 Task: Create Board Resource Allocation Software to Workspace Hotel Reservations. Create Board Sales Opportunity Pipeline Management to Workspace Hotel Reservations. Create Board Content Marketing White Paper Creation and Promotion Strategy to Workspace Hotel Reservations
Action: Mouse moved to (100, 47)
Screenshot: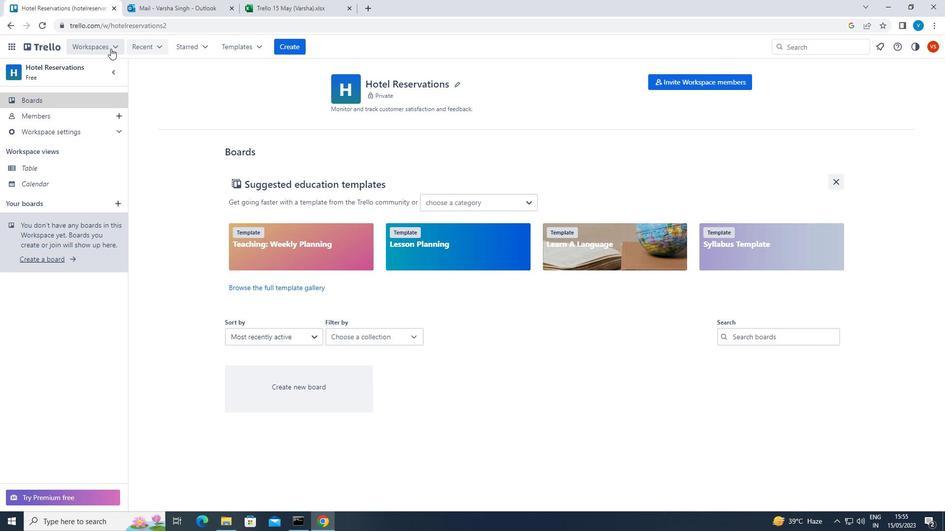 
Action: Mouse pressed left at (100, 47)
Screenshot: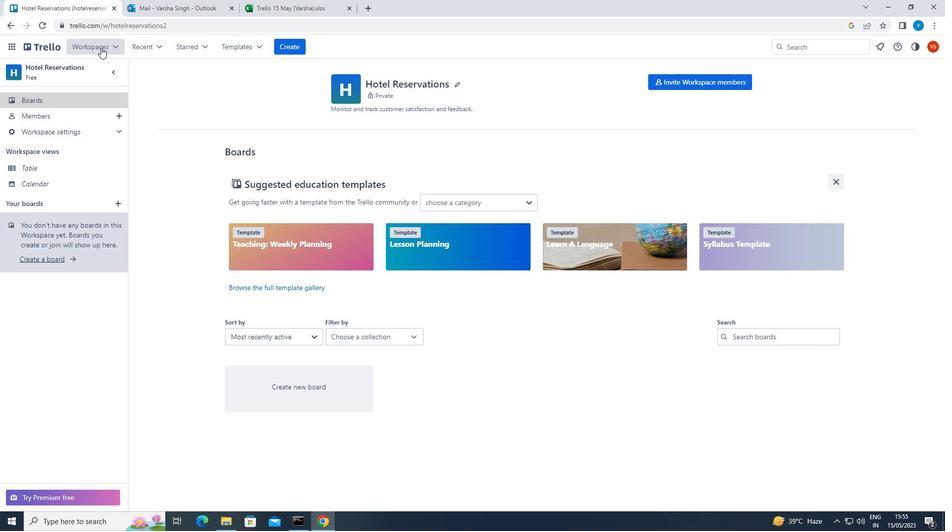 
Action: Mouse moved to (149, 490)
Screenshot: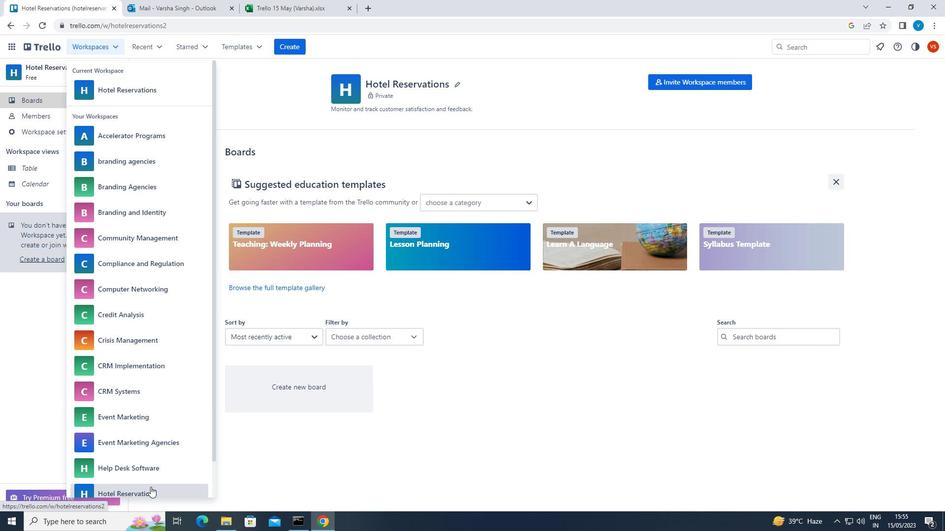 
Action: Mouse pressed left at (149, 490)
Screenshot: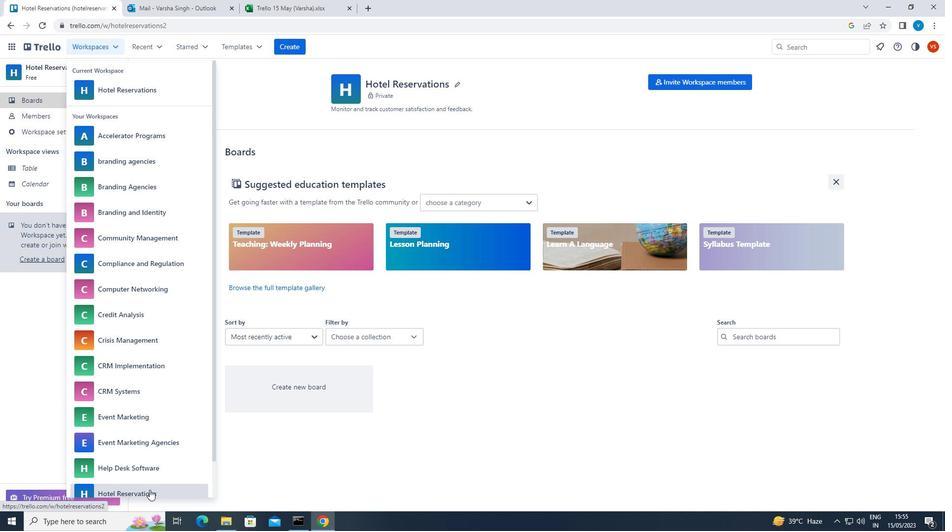 
Action: Mouse moved to (297, 50)
Screenshot: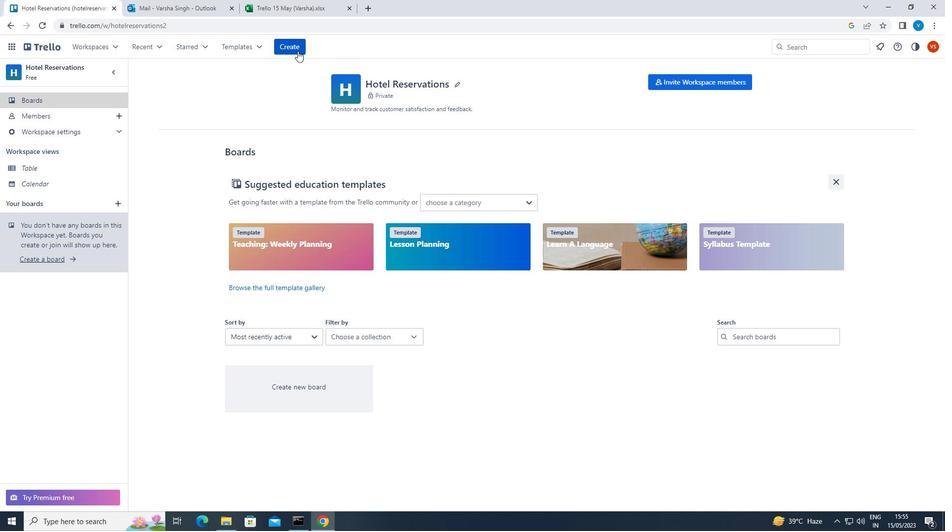 
Action: Mouse pressed left at (297, 50)
Screenshot: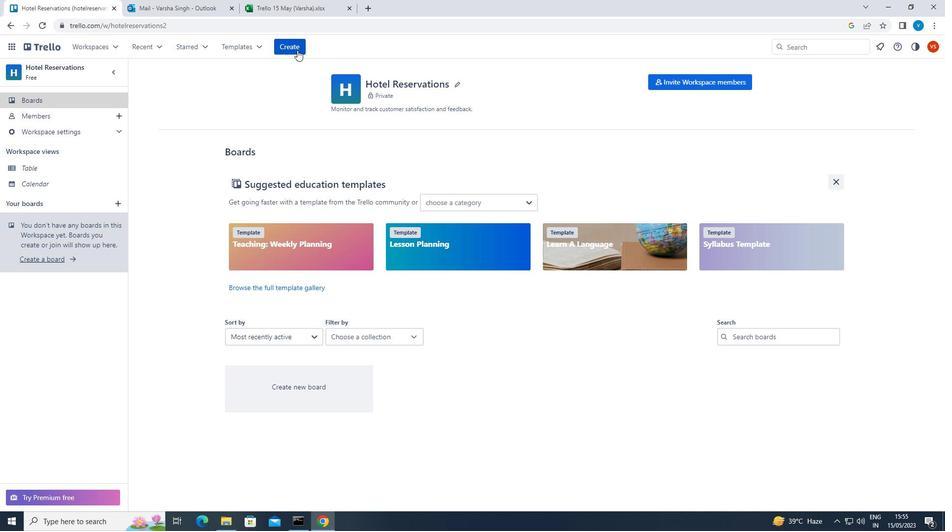 
Action: Mouse moved to (299, 76)
Screenshot: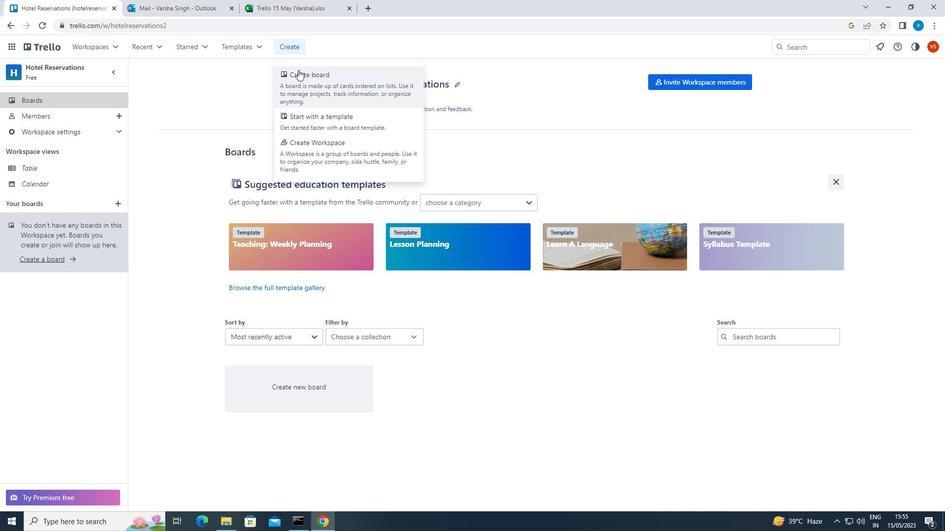 
Action: Mouse pressed left at (299, 76)
Screenshot: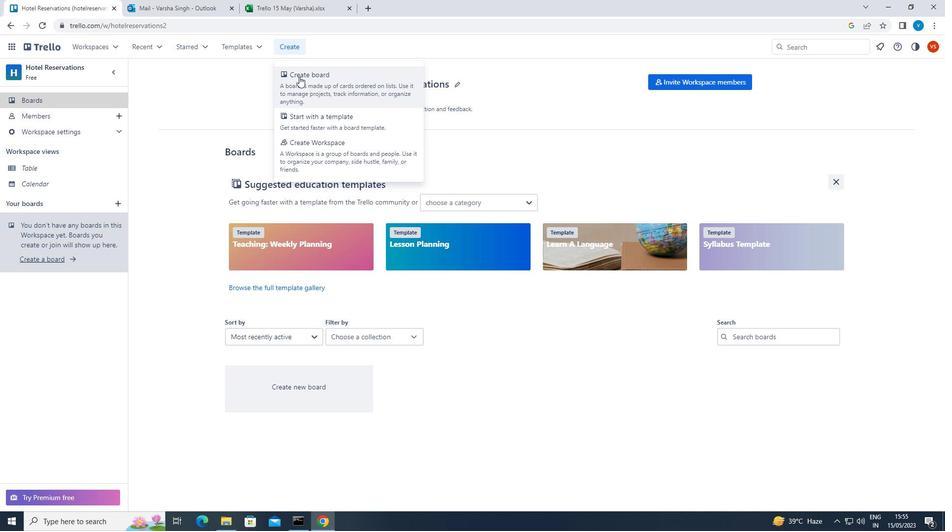 
Action: Mouse moved to (300, 79)
Screenshot: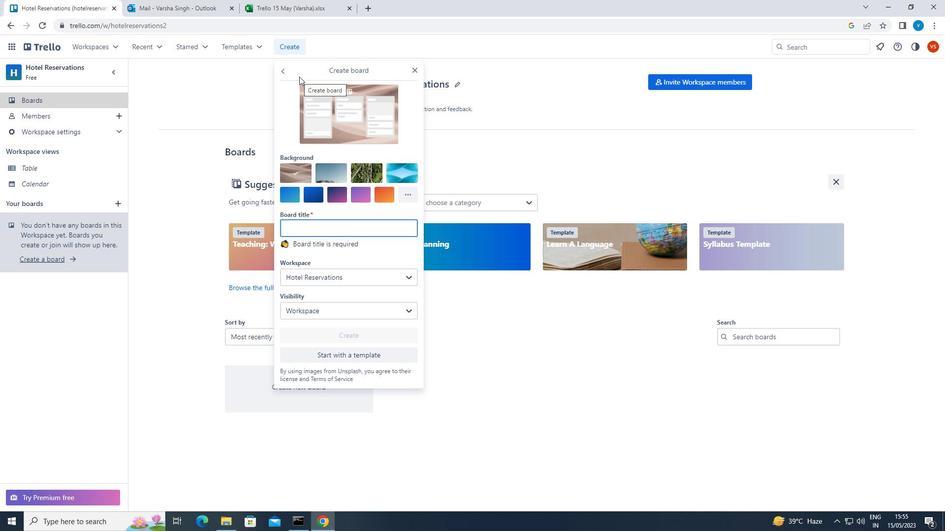 
Action: Key pressed <Key.shift>RESOURCE<Key.space><Key.shift><Key.shift>ALLOCATION<Key.space><Key.shift><Key.shift><Key.shift><Key.shift><Key.shift>SOFTWARE
Screenshot: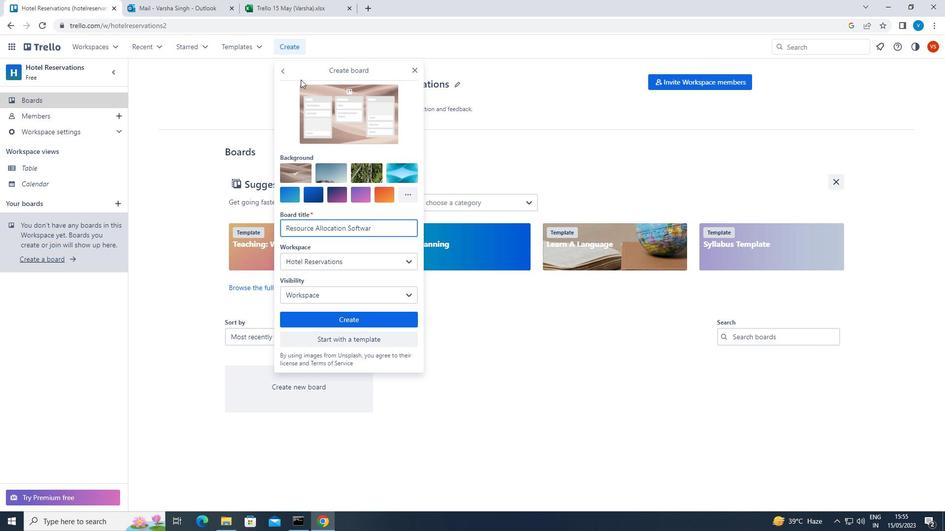 
Action: Mouse moved to (361, 47)
Screenshot: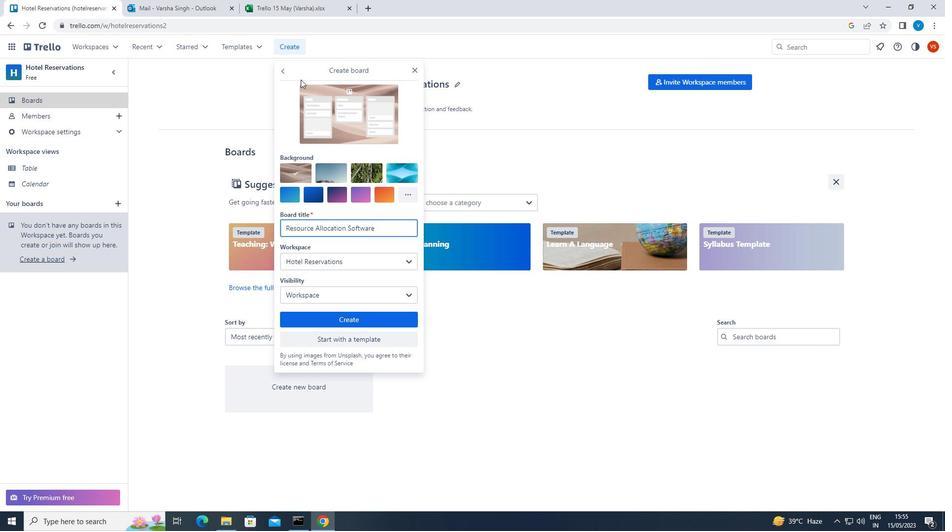 
Action: Key pressed <Key.enter>
Screenshot: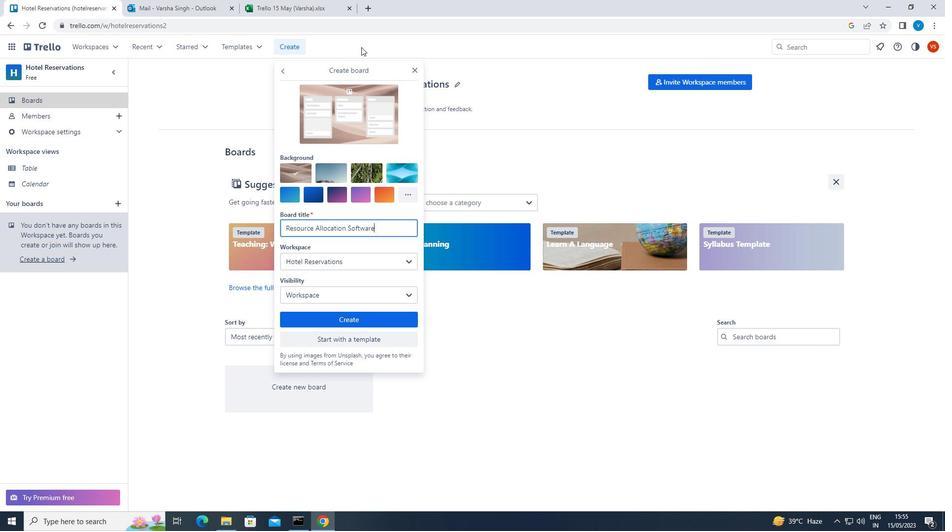 
Action: Mouse moved to (288, 48)
Screenshot: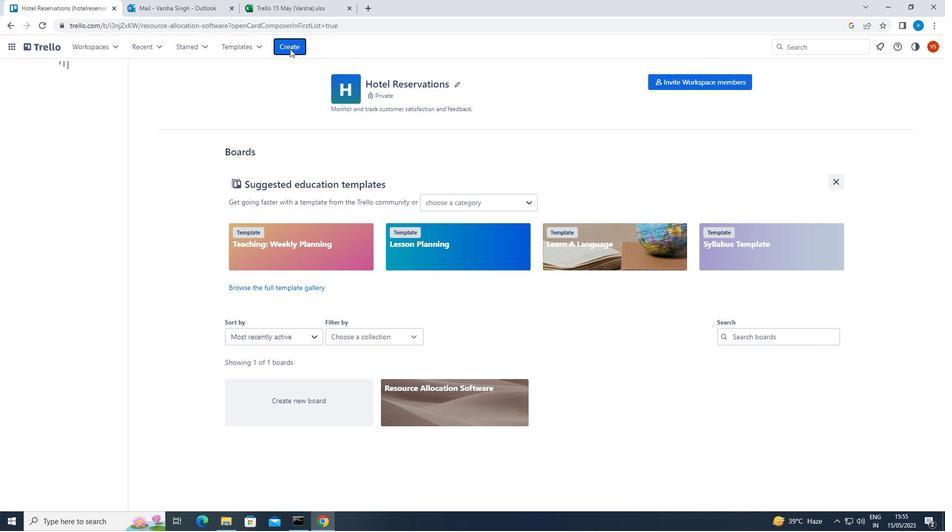 
Action: Mouse pressed left at (288, 48)
Screenshot: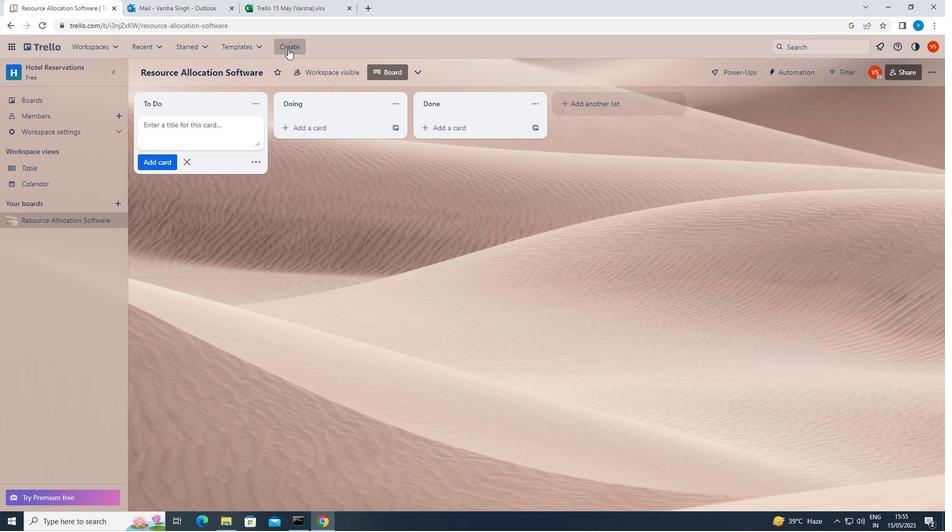
Action: Mouse moved to (293, 75)
Screenshot: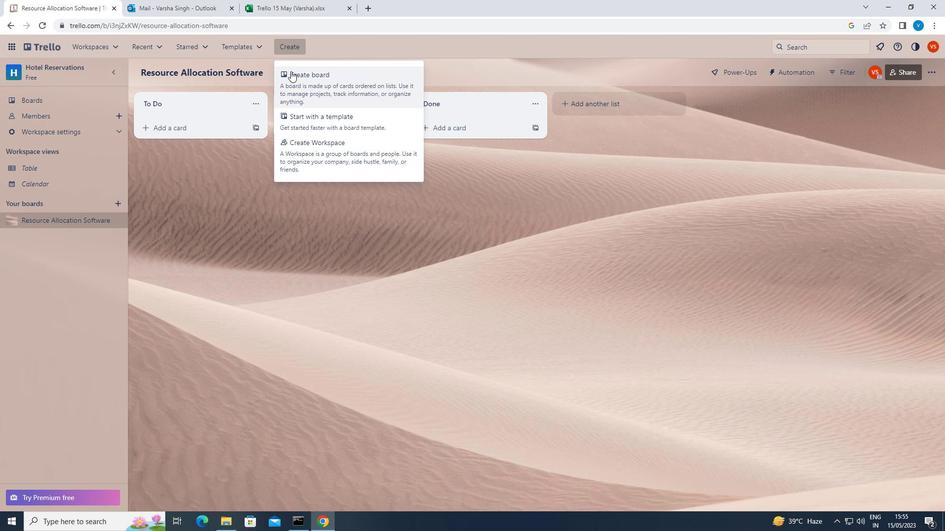 
Action: Mouse pressed left at (293, 75)
Screenshot: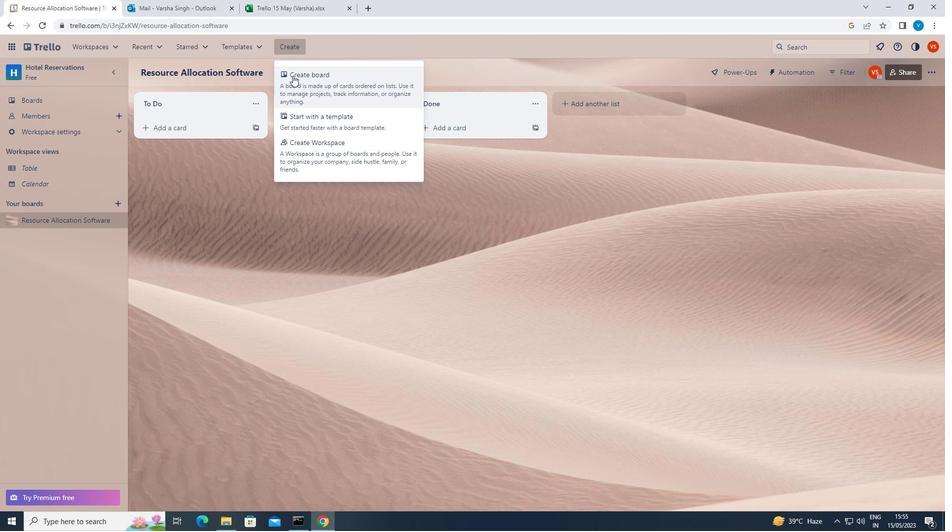 
Action: Mouse moved to (296, 82)
Screenshot: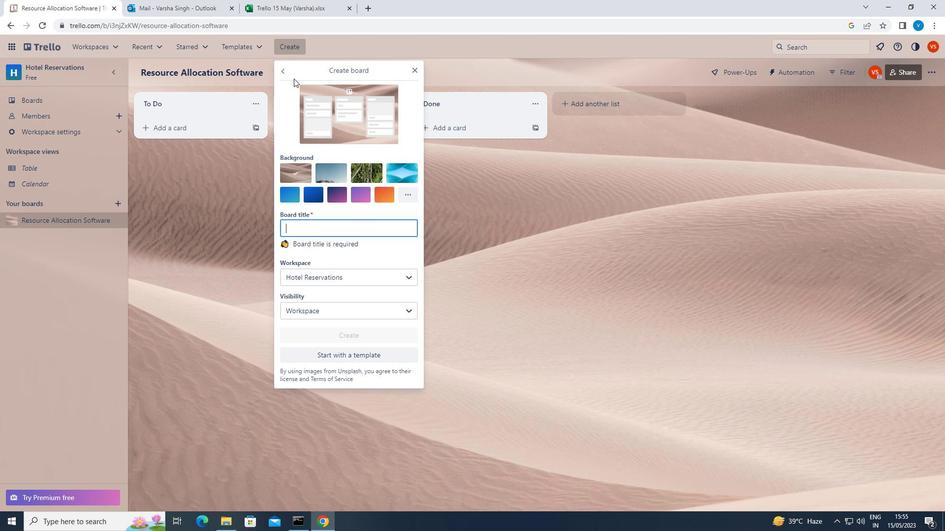 
Action: Key pressed <Key.shift>SALES<Key.space><Key.shift><Key.shift>OPPORTUNITY<Key.space><Key.shift><Key.shift><Key.shift>PIPELINE<Key.space><Key.shift><Key.shift><Key.shift><Key.shift><Key.shift><Key.shift>MANAGEMENT<Key.enter>
Screenshot: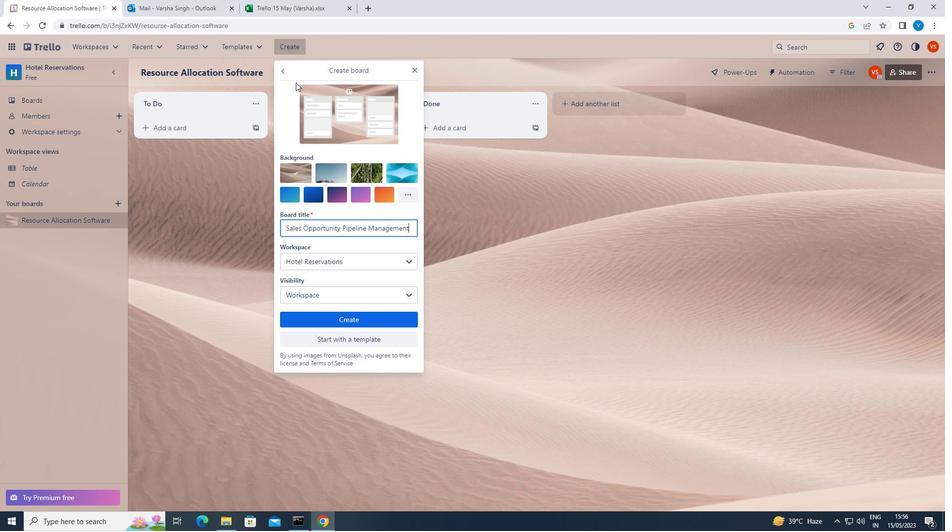 
Action: Mouse moved to (294, 49)
Screenshot: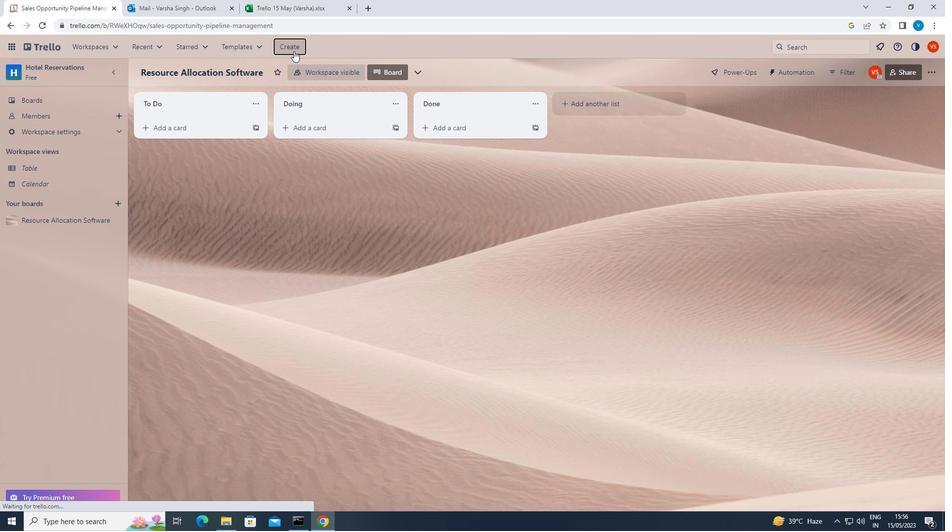 
Action: Mouse pressed left at (294, 49)
Screenshot: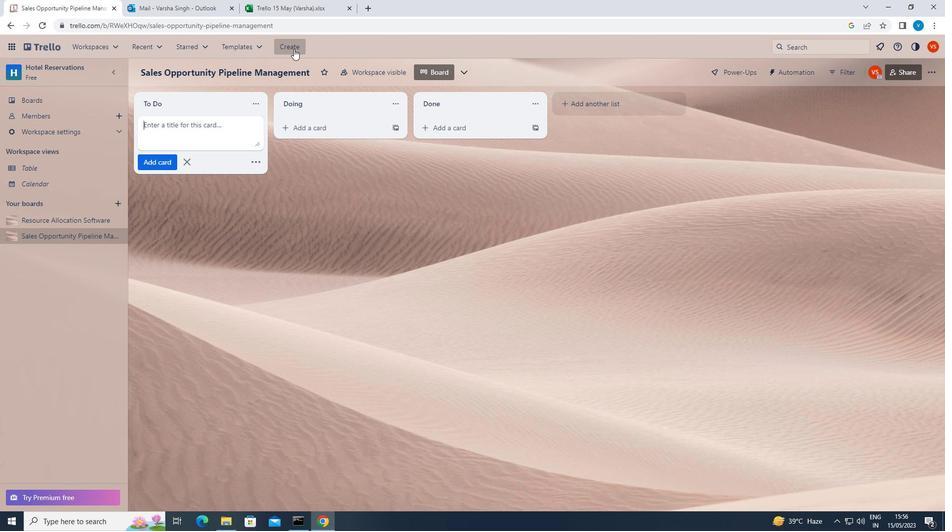 
Action: Mouse moved to (303, 82)
Screenshot: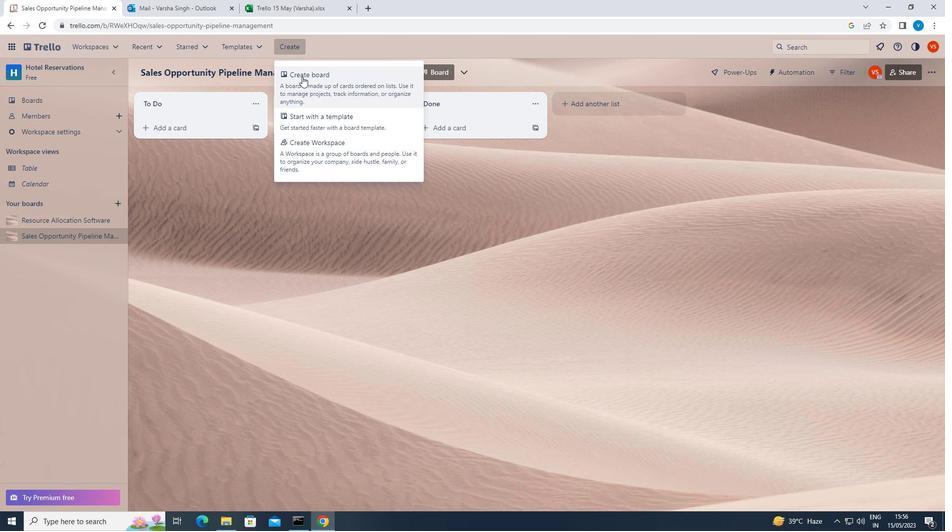
Action: Mouse pressed left at (303, 82)
Screenshot: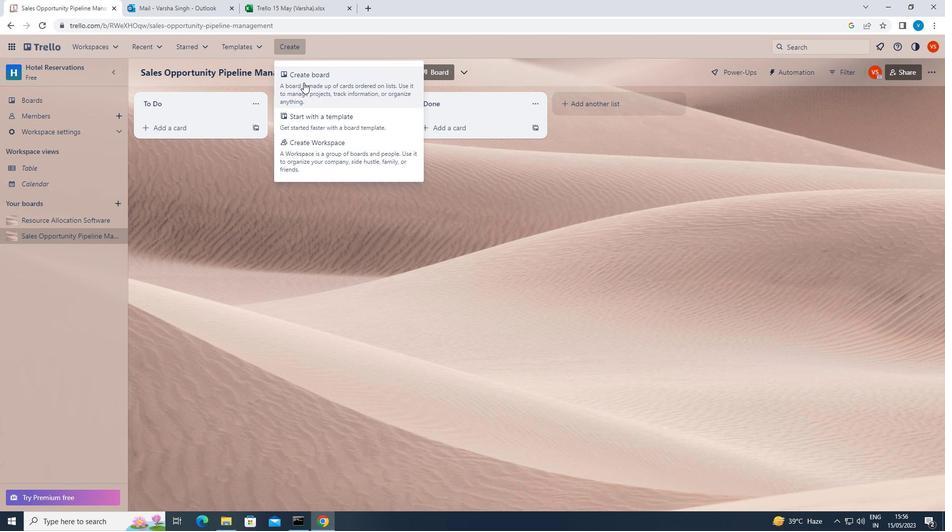 
Action: Key pressed <Key.shift>CONTENT<Key.space><Key.shift><Key.shift><Key.shift><Key.shift><Key.shift>MARKETING<Key.space><Key.shift><Key.shift><Key.shift><Key.shift><Key.shift><Key.shift><Key.shift><Key.shift><Key.shift><Key.shift>WHITE<Key.space><Key.shift><Key.shift><Key.shift><Key.shift><Key.shift><Key.shift><Key.shift><Key.shift>PAPER<Key.space><Key.shift><Key.shift><Key.shift><Key.shift><Key.shift><Key.shift><Key.shift>CREATION<Key.space>AND<Key.space><Key.shift><Key.shift>PROMOTION<Key.space><Key.shift><Key.shift><Key.shift>STRATEGY<Key.enter>
Screenshot: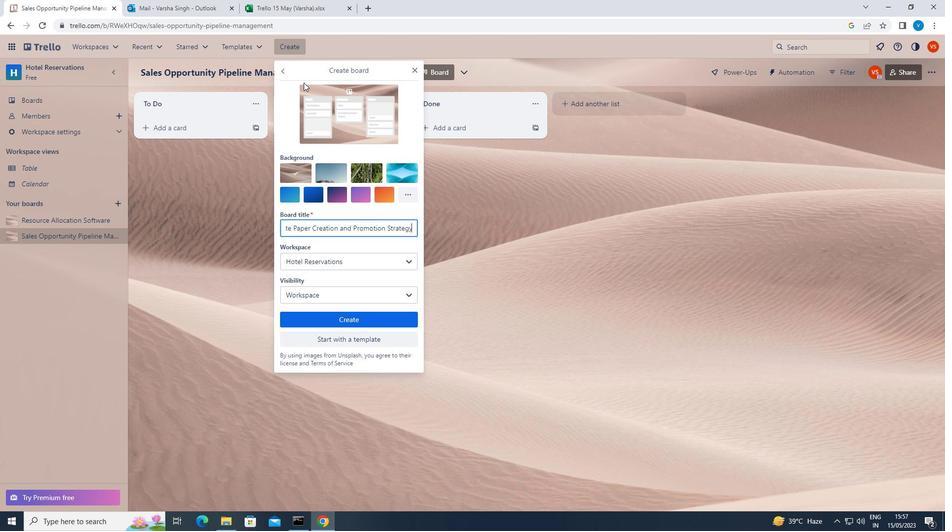 
